 Task: Create in the project ArchiTech in Backlog an issue 'Implement multi-factor authentication for user login', assign it to team member softage.4@softage.net and change the status to IN PROGRESS. Create in the project ArchiTech in Backlog an issue 'Integrate a new payment gateway into an e-commerce website', assign it to team member softage.1@softage.net and change the status to IN PROGRESS
Action: Mouse moved to (185, 56)
Screenshot: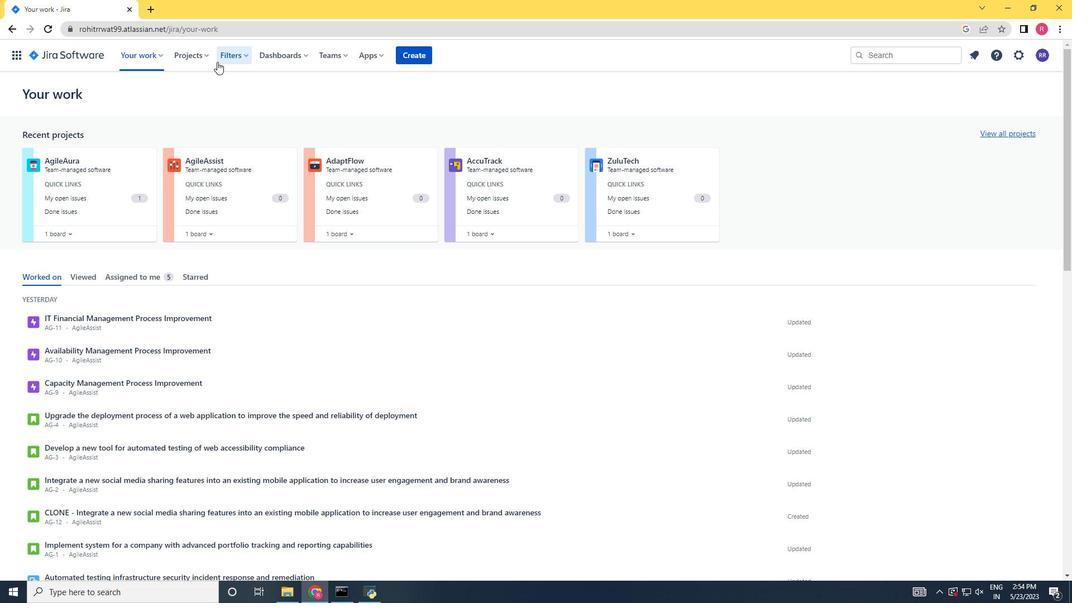 
Action: Mouse pressed left at (185, 56)
Screenshot: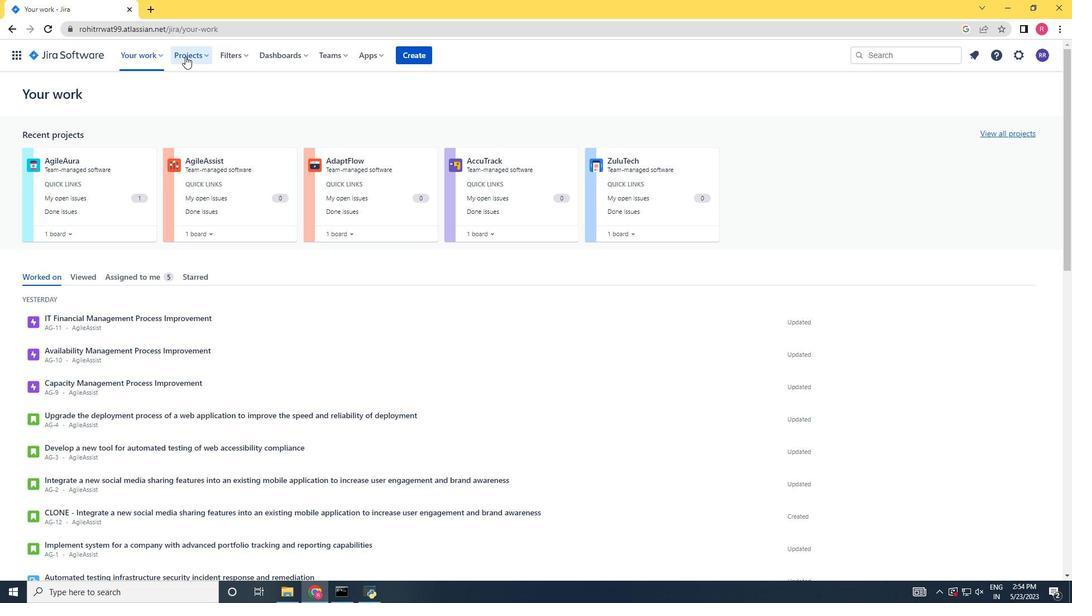 
Action: Mouse moved to (224, 104)
Screenshot: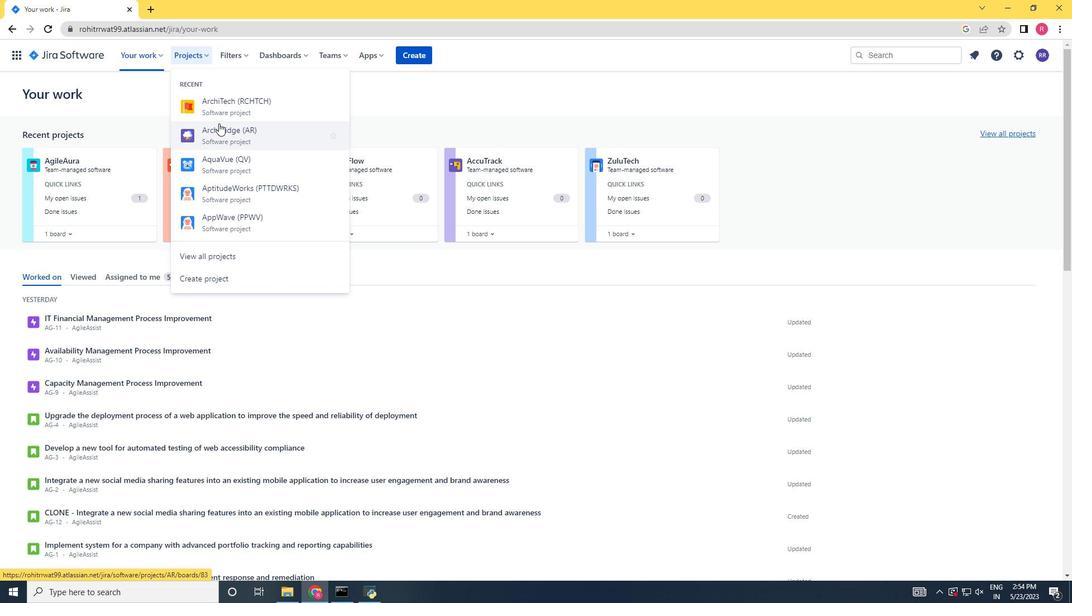 
Action: Mouse pressed left at (224, 104)
Screenshot: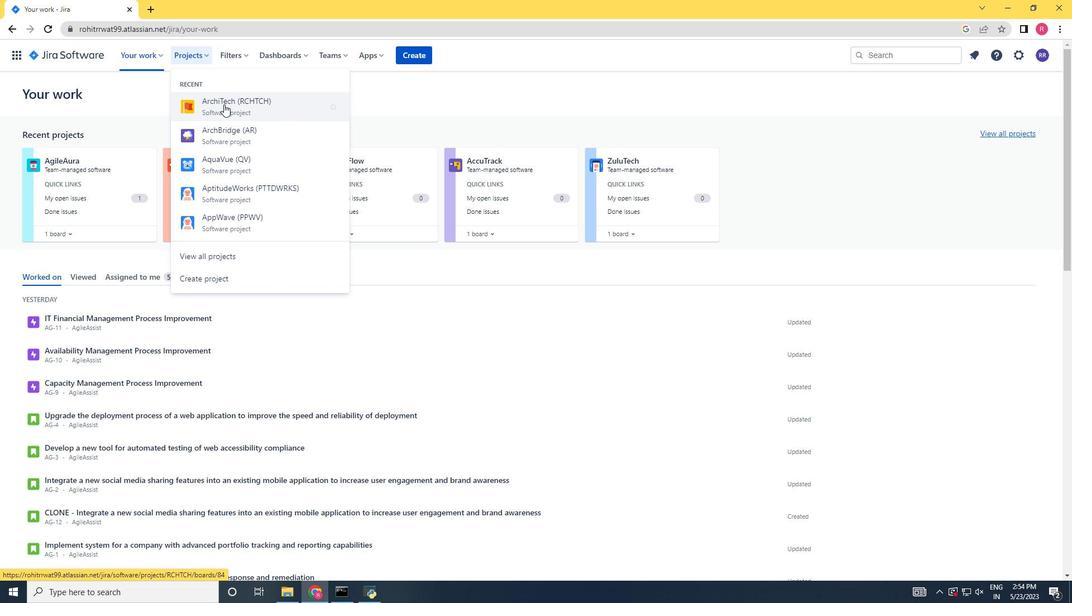 
Action: Mouse moved to (51, 176)
Screenshot: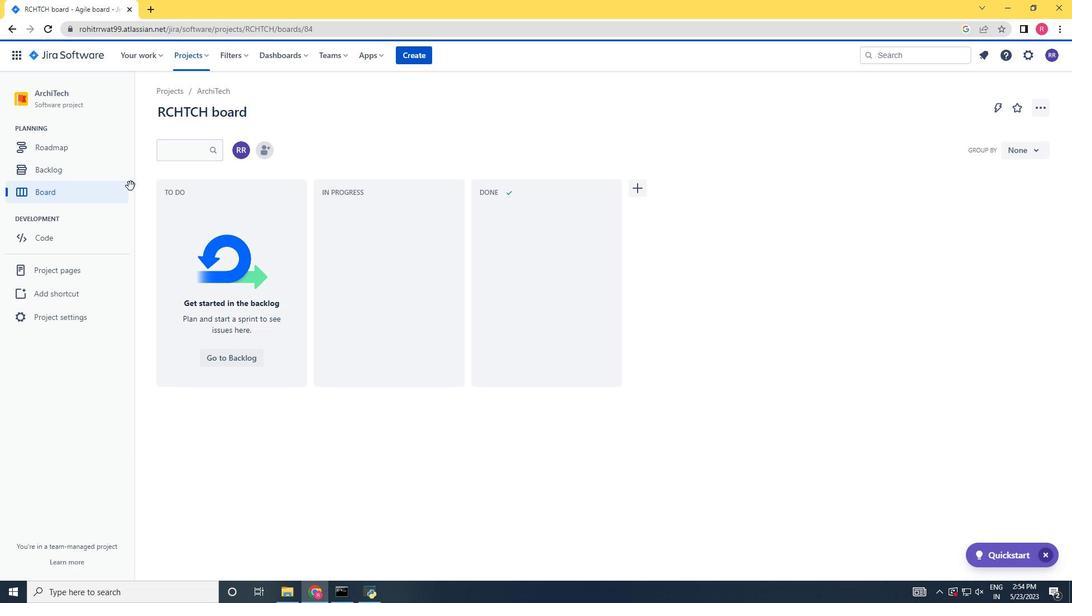 
Action: Mouse pressed left at (51, 176)
Screenshot: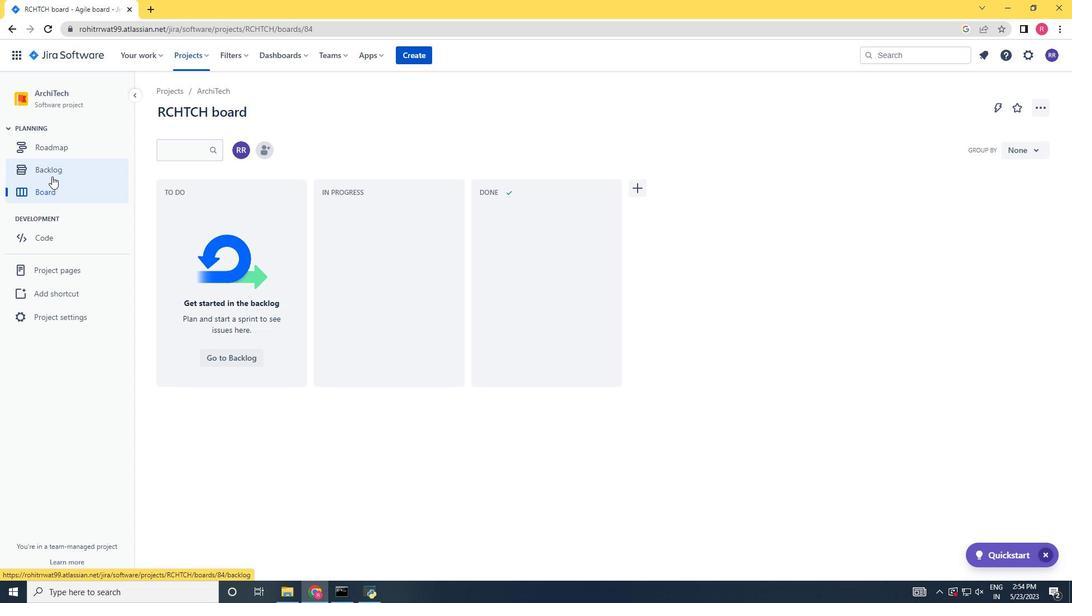 
Action: Mouse moved to (298, 176)
Screenshot: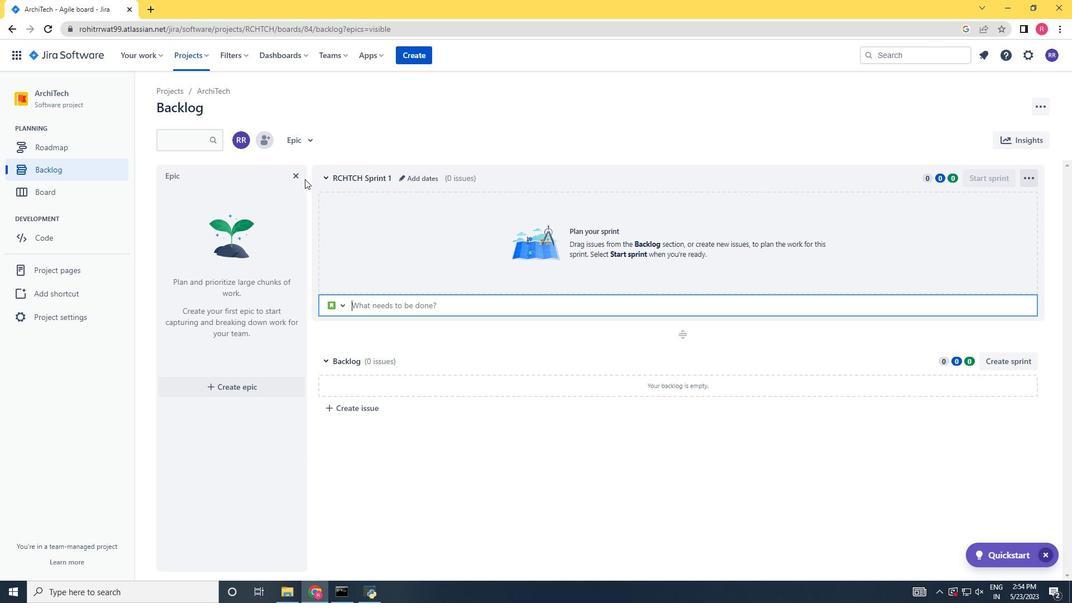 
Action: Mouse pressed left at (298, 176)
Screenshot: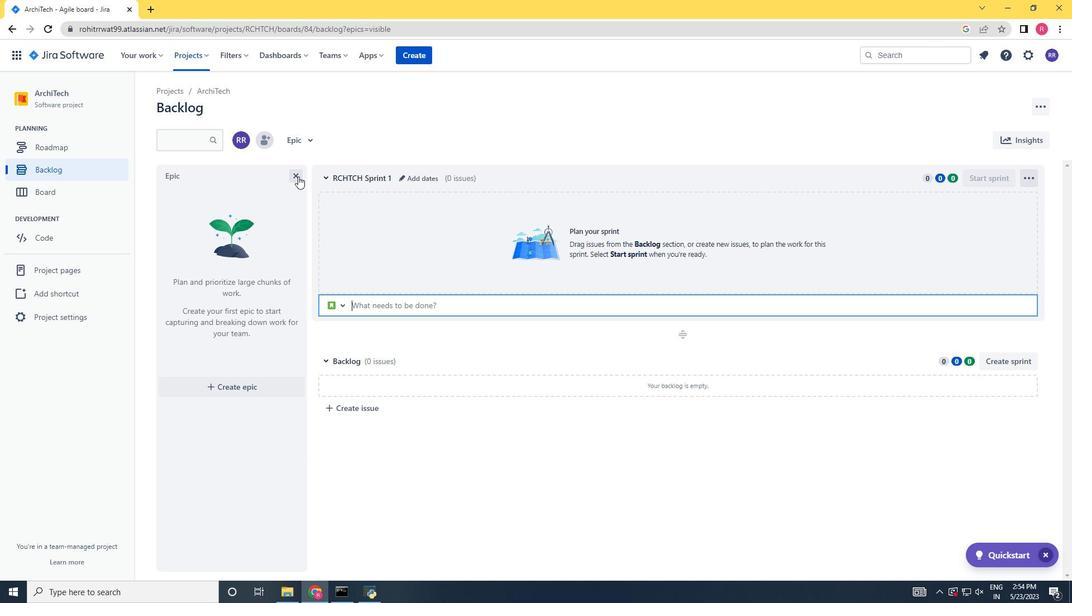 
Action: Mouse moved to (197, 408)
Screenshot: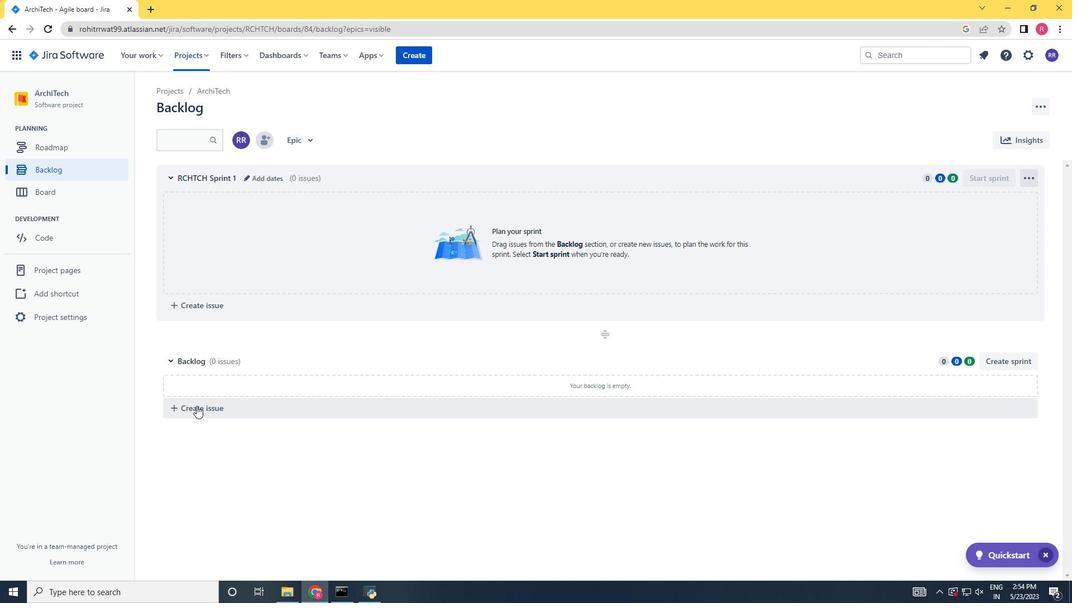 
Action: Mouse pressed left at (197, 408)
Screenshot: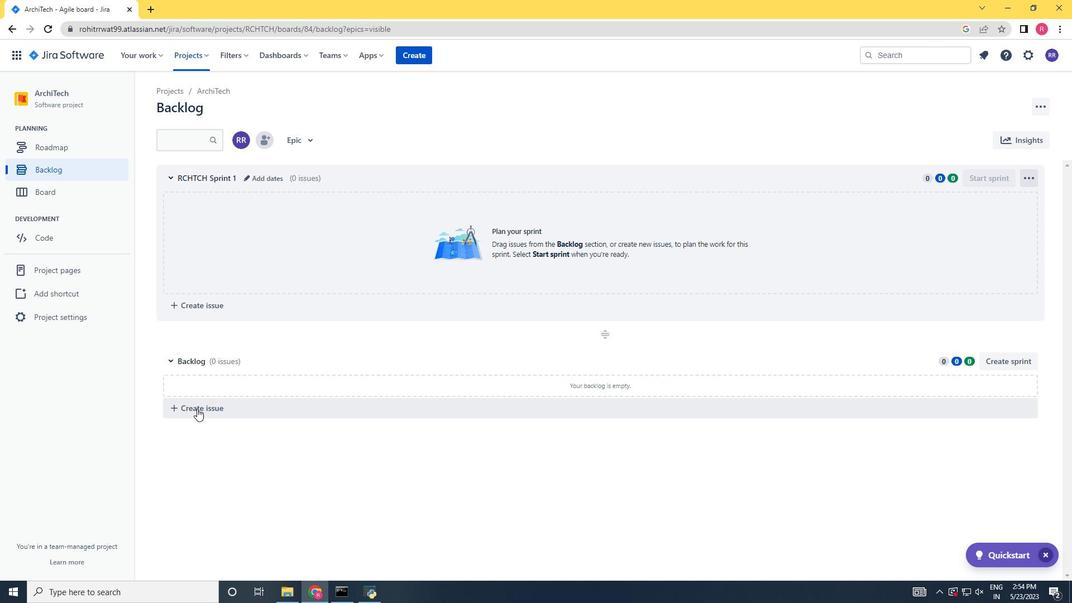 
Action: Mouse moved to (353, 255)
Screenshot: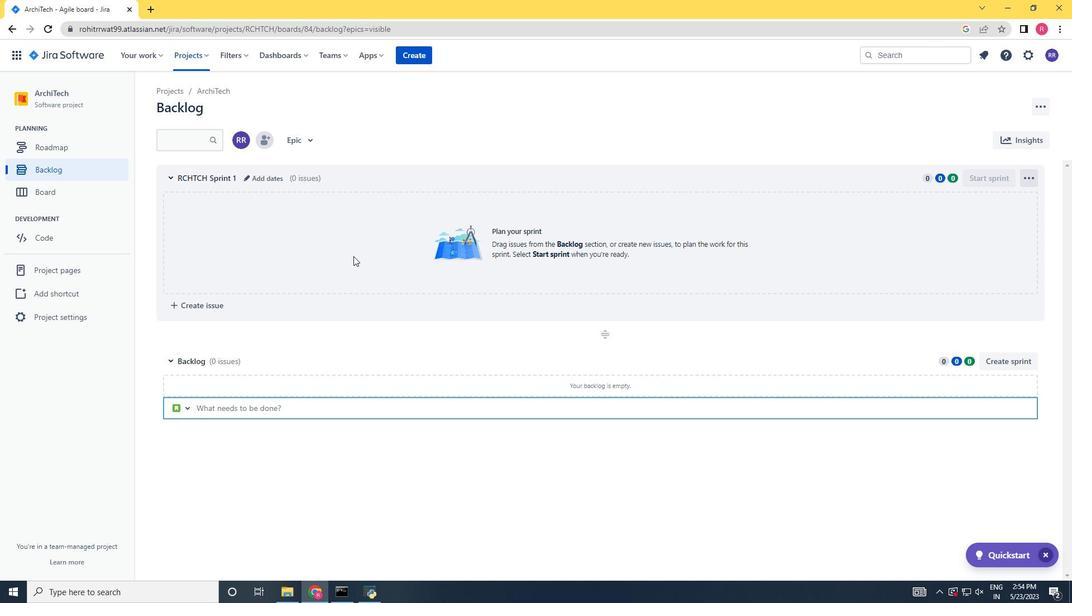 
Action: Mouse scrolled (353, 255) with delta (0, 0)
Screenshot: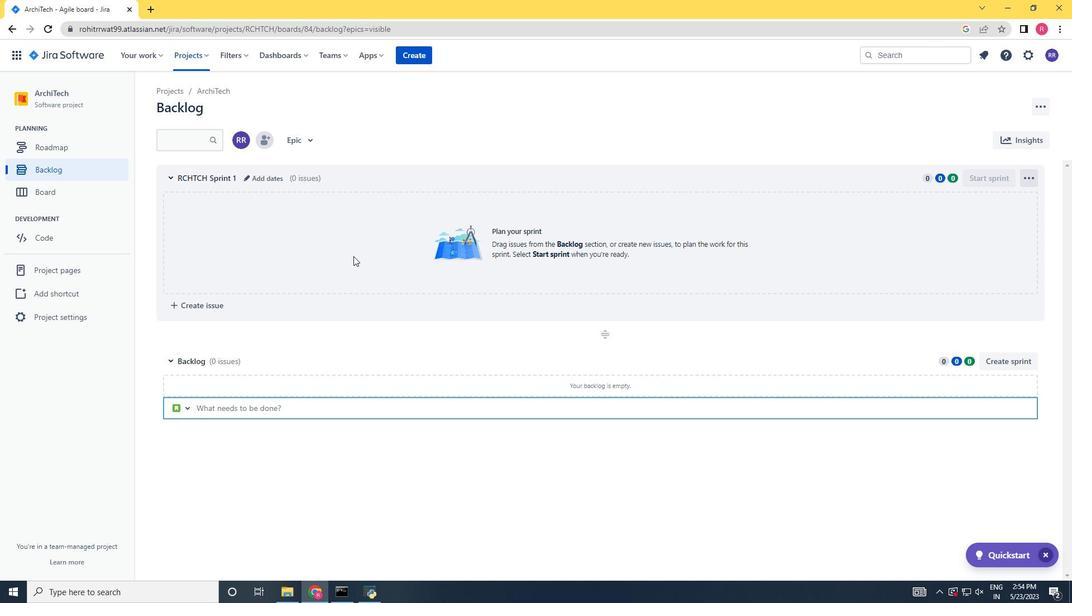 
Action: Mouse scrolled (353, 255) with delta (0, 0)
Screenshot: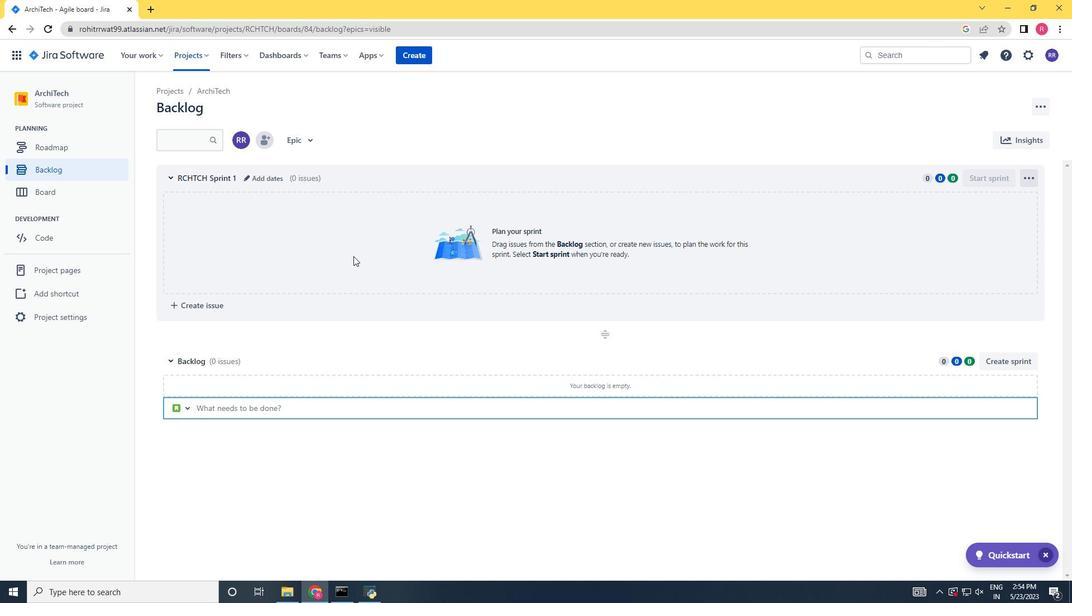 
Action: Mouse scrolled (353, 255) with delta (0, 0)
Screenshot: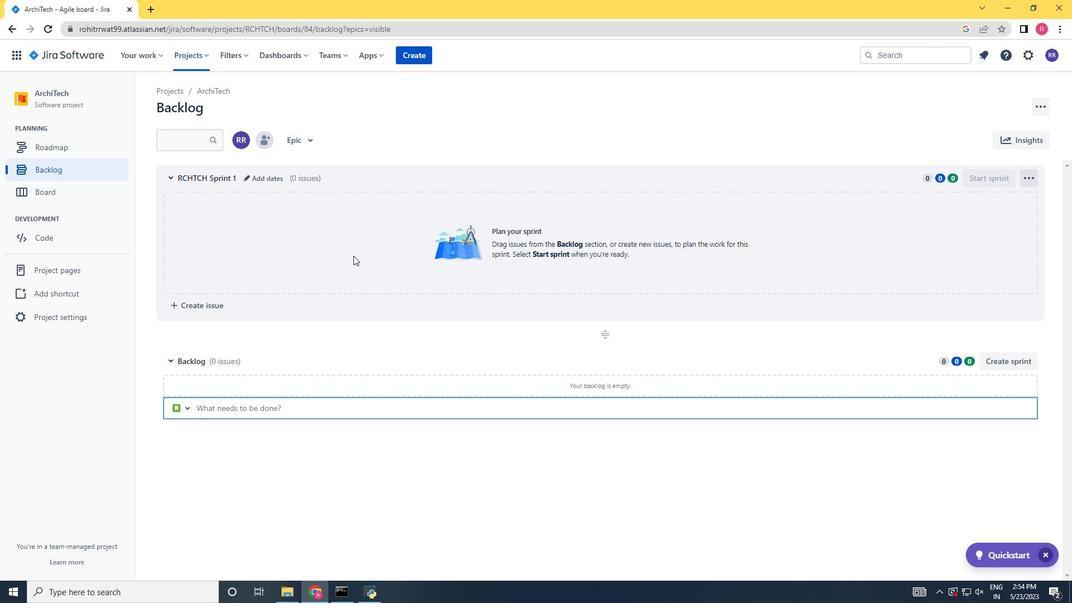 
Action: Key pressed <Key.shift_r>Implement<Key.space>multi-factor<Key.space>authentication<Key.space>for<Key.space>user<Key.space>login<Key.space><Key.enter>
Screenshot: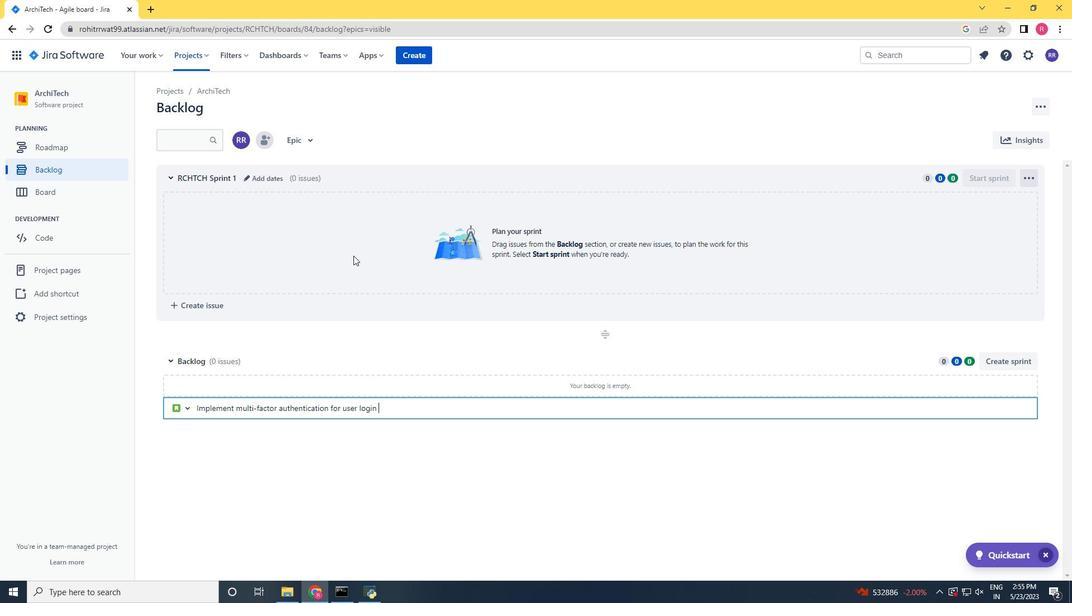 
Action: Mouse moved to (977, 385)
Screenshot: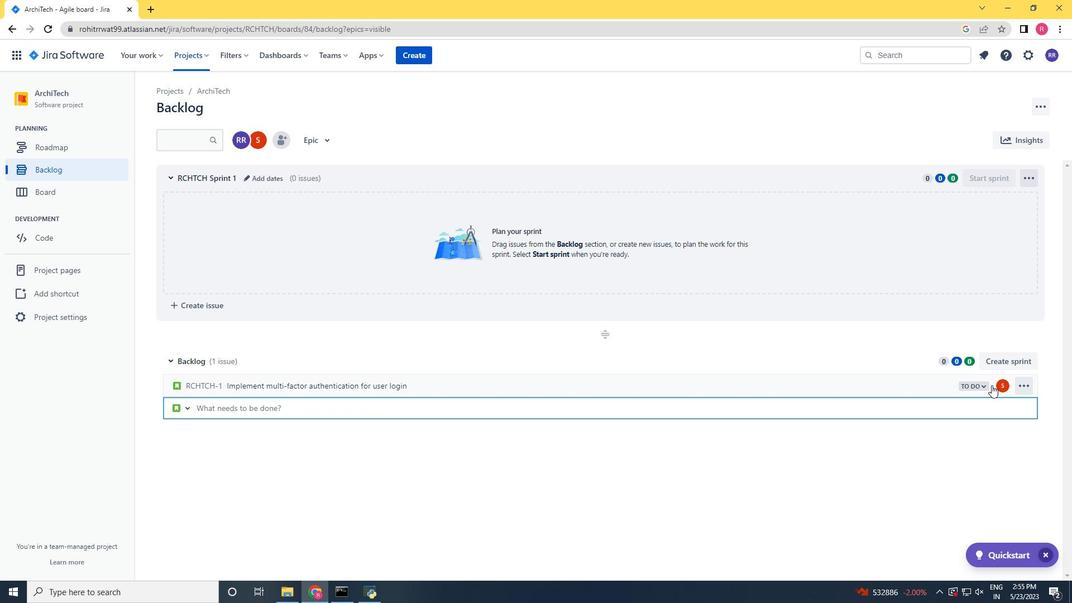 
Action: Mouse pressed left at (977, 385)
Screenshot: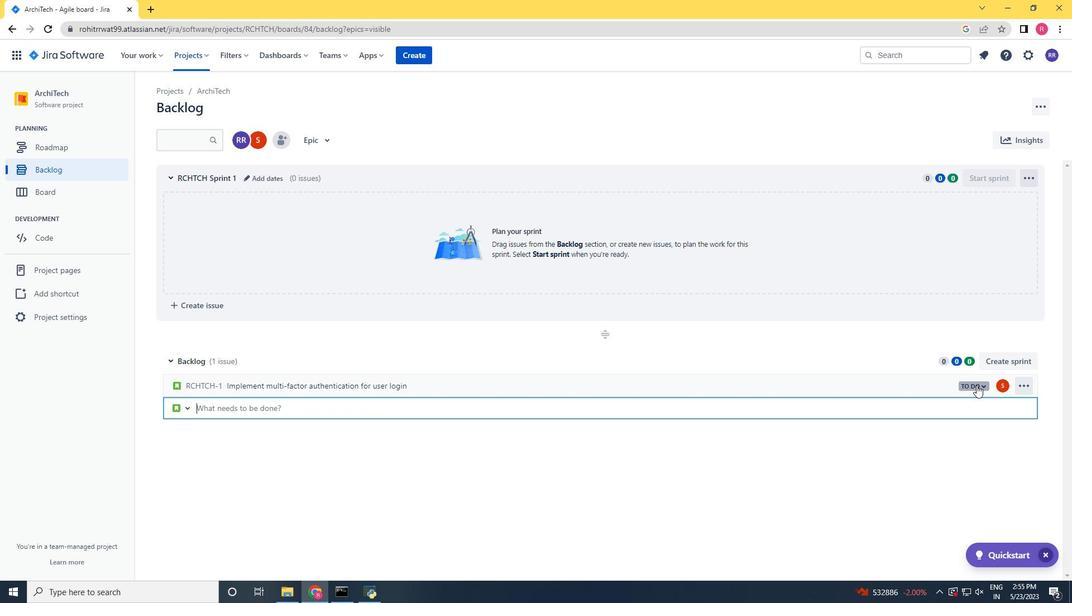
Action: Mouse moved to (898, 407)
Screenshot: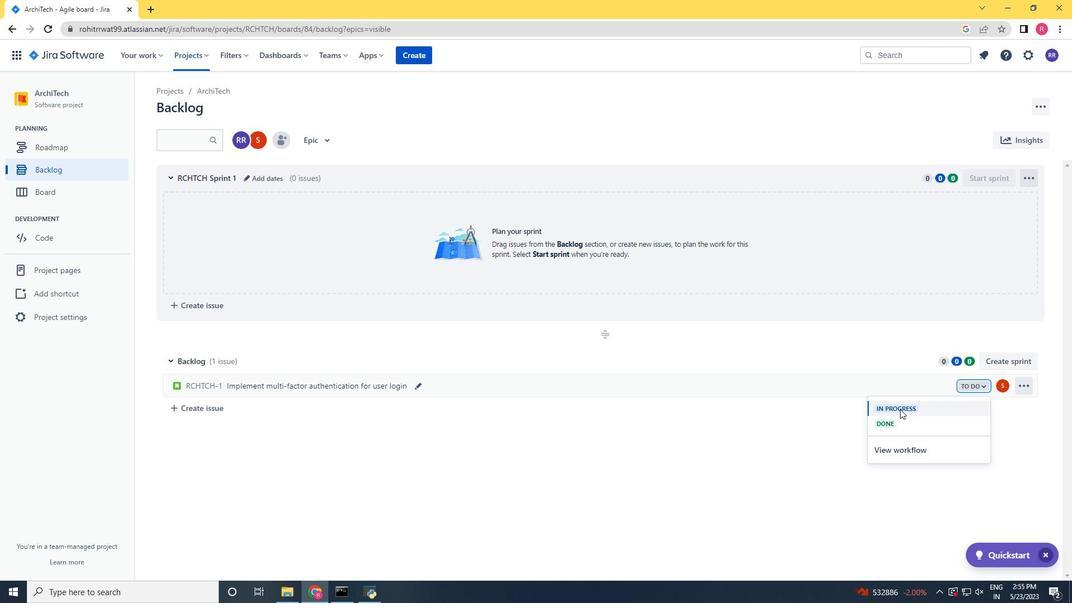 
Action: Mouse pressed left at (898, 407)
Screenshot: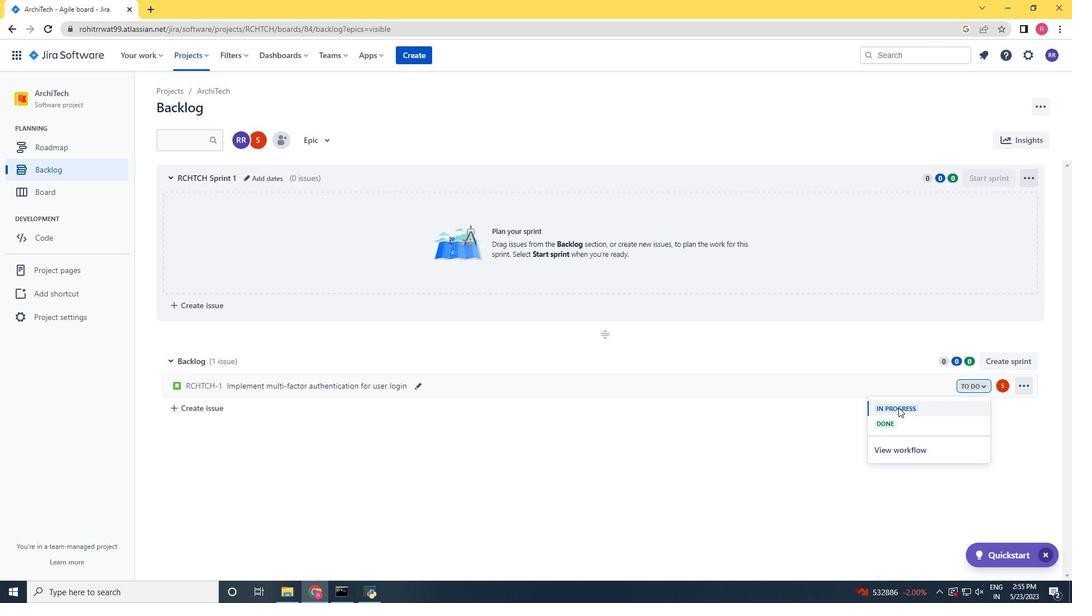 
Action: Mouse moved to (211, 406)
Screenshot: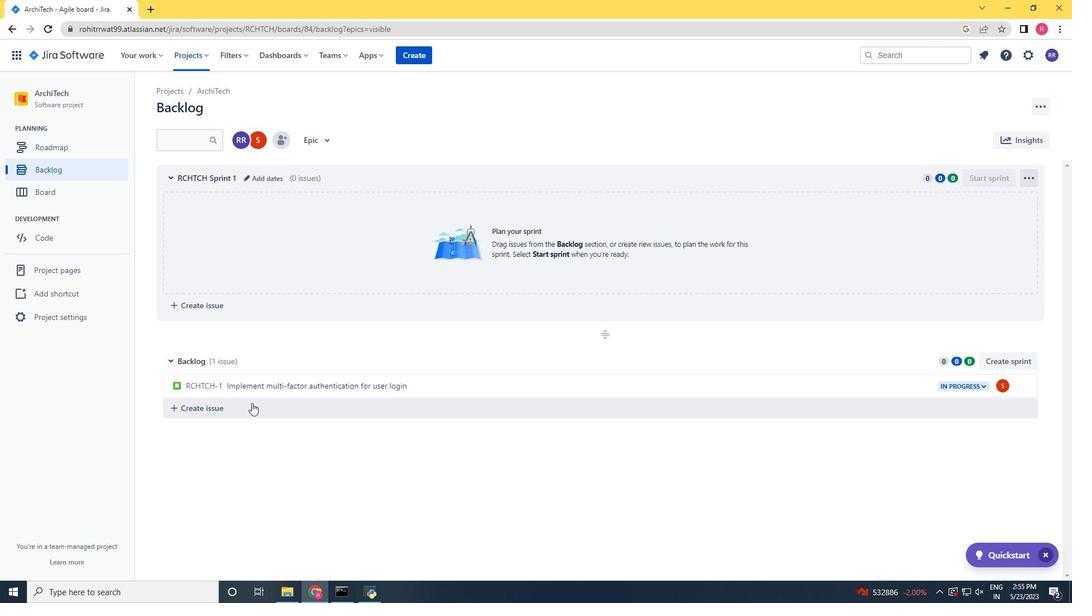 
Action: Mouse pressed left at (211, 406)
Screenshot: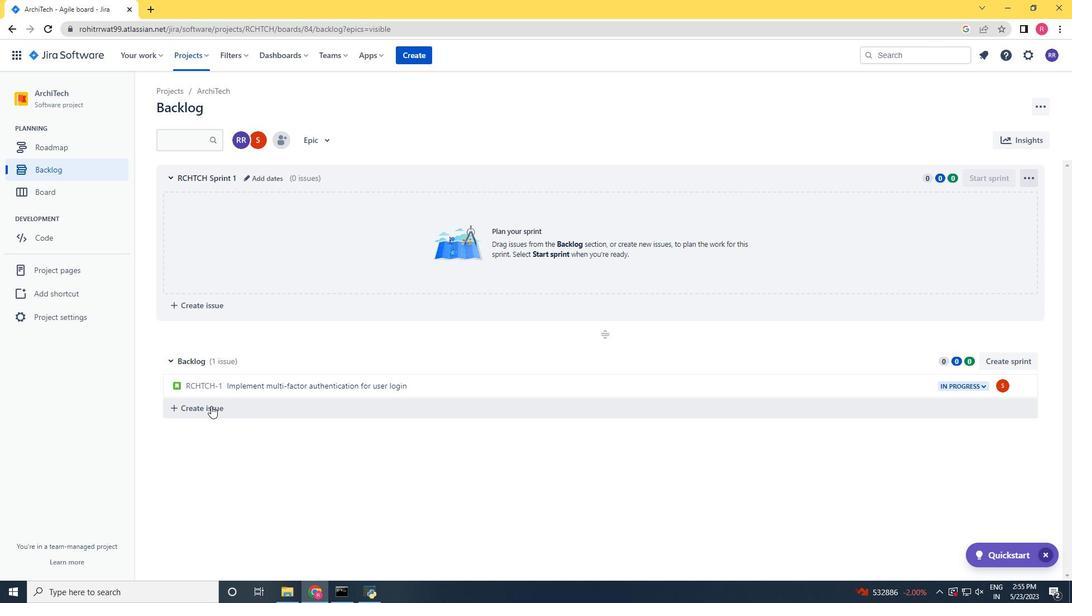 
Action: Key pressed <Key.shift_r>n<Key.backspace><Key.shift_r><Key.shift_r><Key.shift_r><Key.shift_r><Key.shift_r>Integrate<Key.space>a<Key.space>new<Key.space>payment<Key.space>gatewa<Key.space><Key.backspace>y<Key.space>into<Key.space>an<Key.space>e-commerce<Key.space>website<Key.enter>
Screenshot: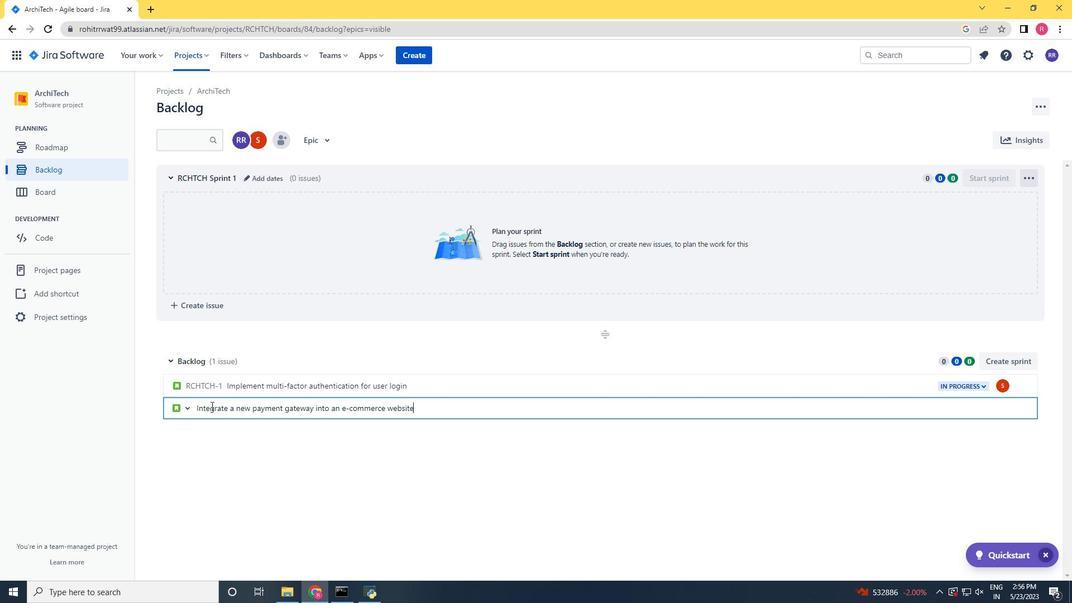 
Action: Mouse moved to (1004, 409)
Screenshot: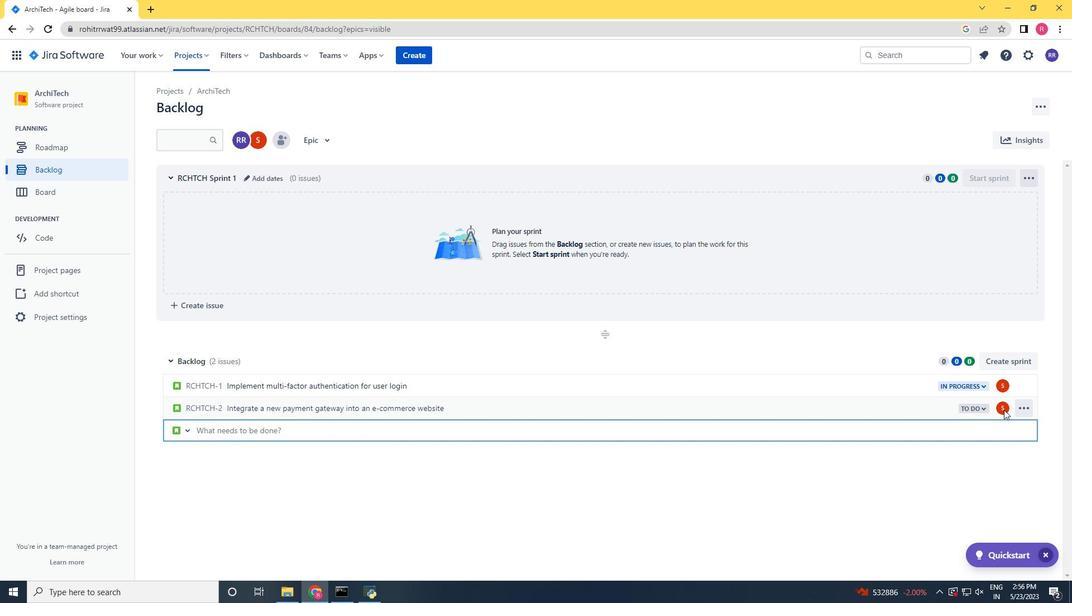 
Action: Mouse pressed left at (1004, 409)
Screenshot: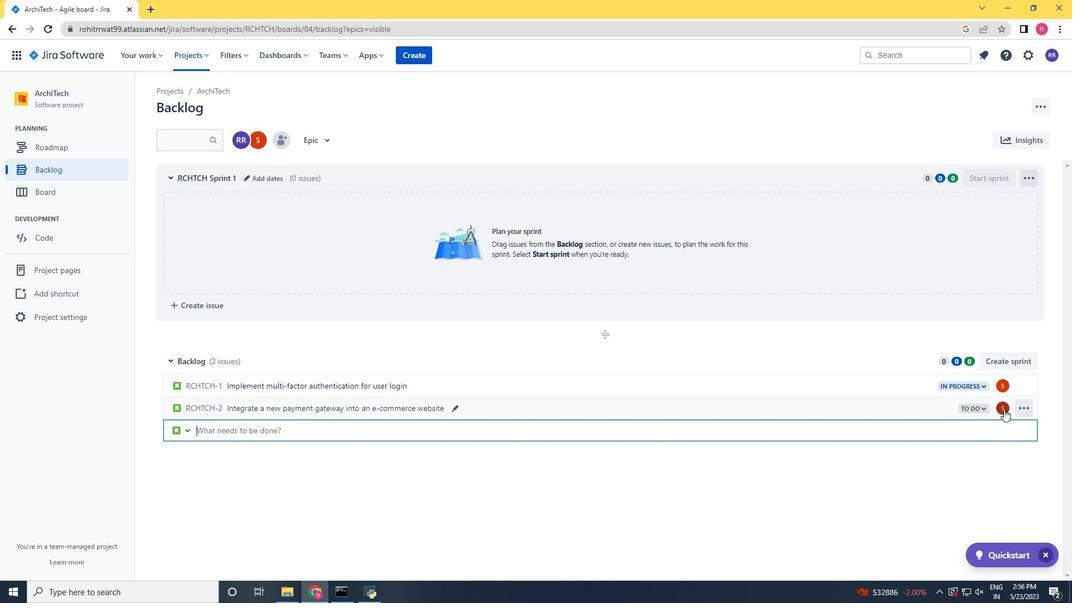 
Action: Key pressed softae<Key.backspace><Key.backspace>
Screenshot: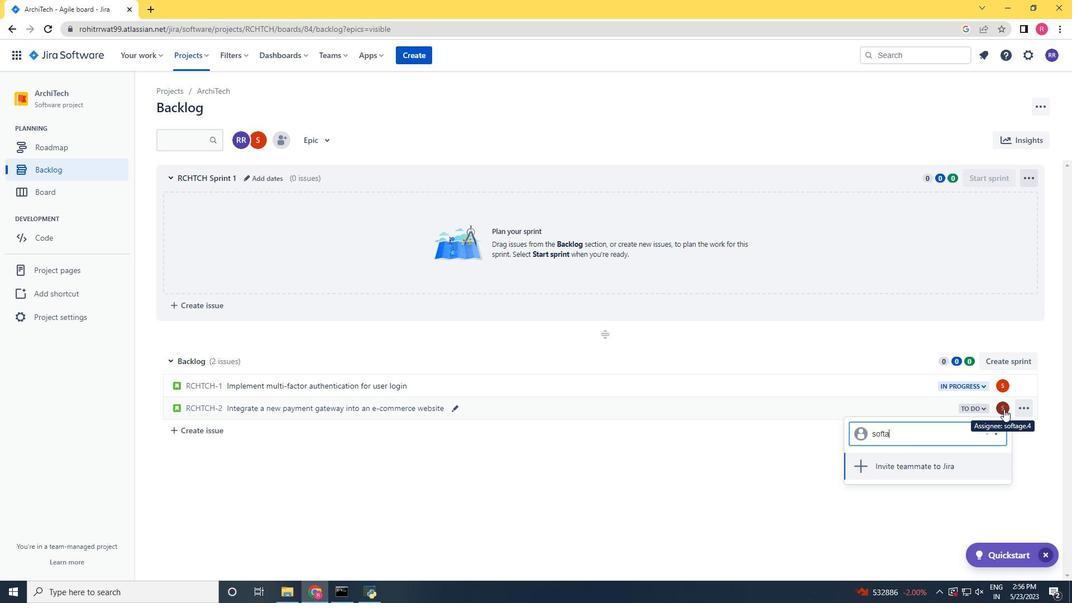 
Action: Mouse moved to (898, 488)
Screenshot: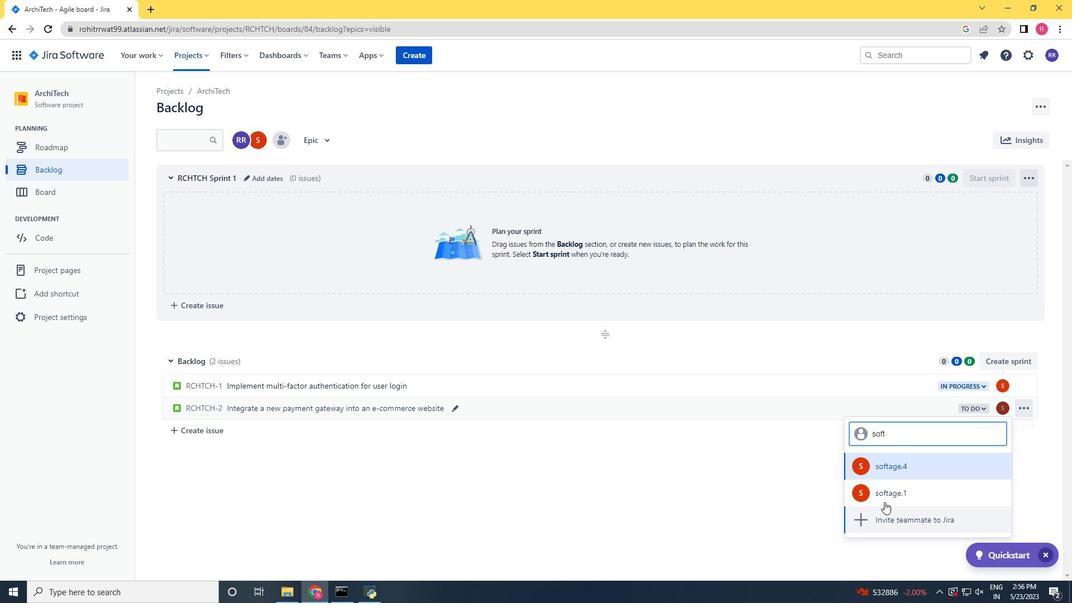 
Action: Mouse pressed left at (898, 488)
Screenshot: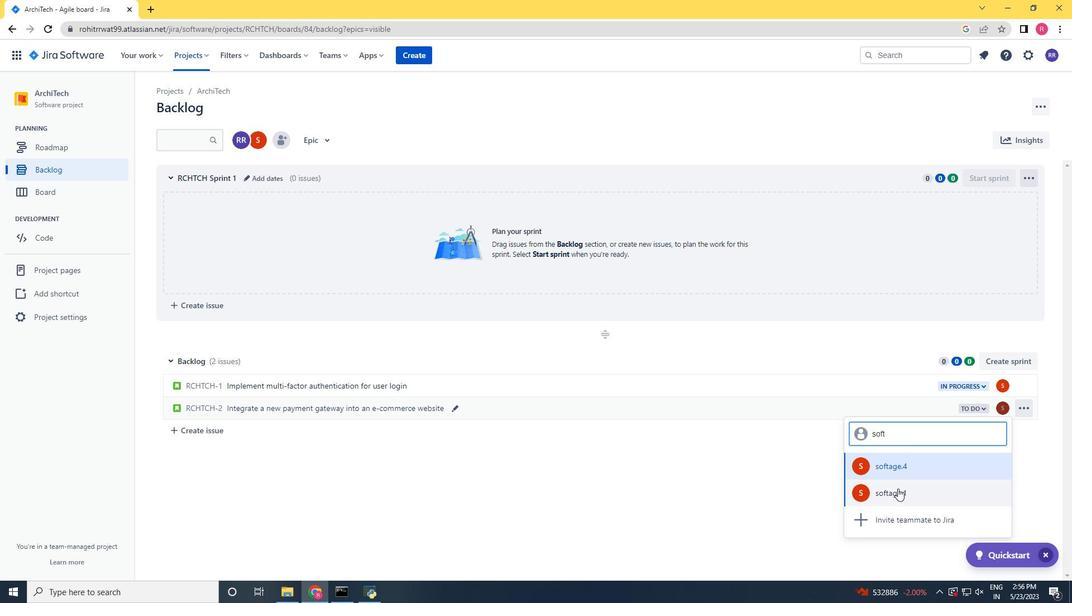 
Action: Mouse moved to (970, 406)
Screenshot: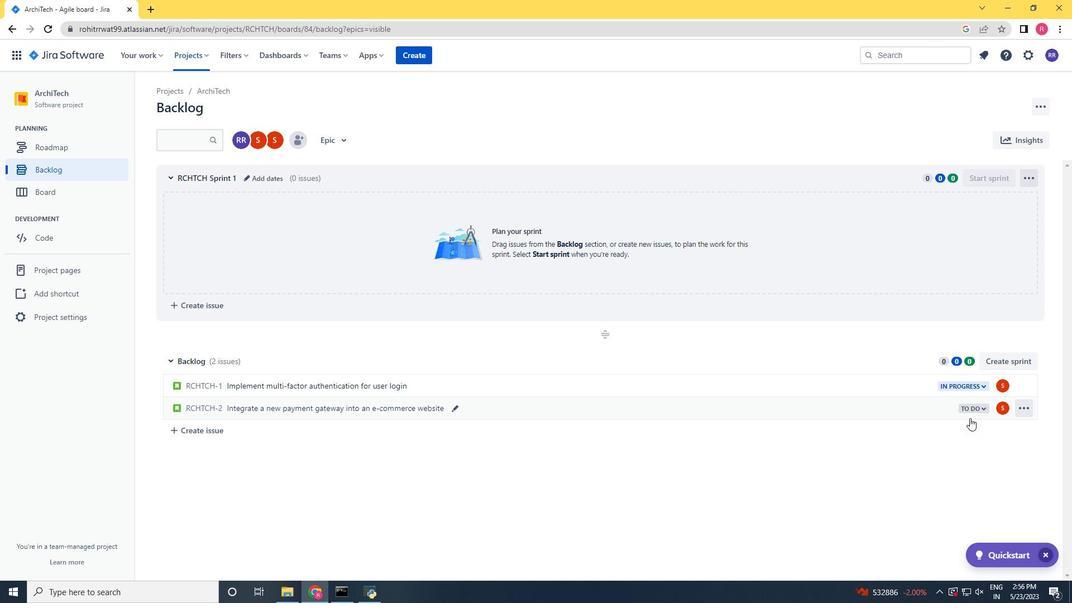 
Action: Mouse pressed left at (970, 406)
Screenshot: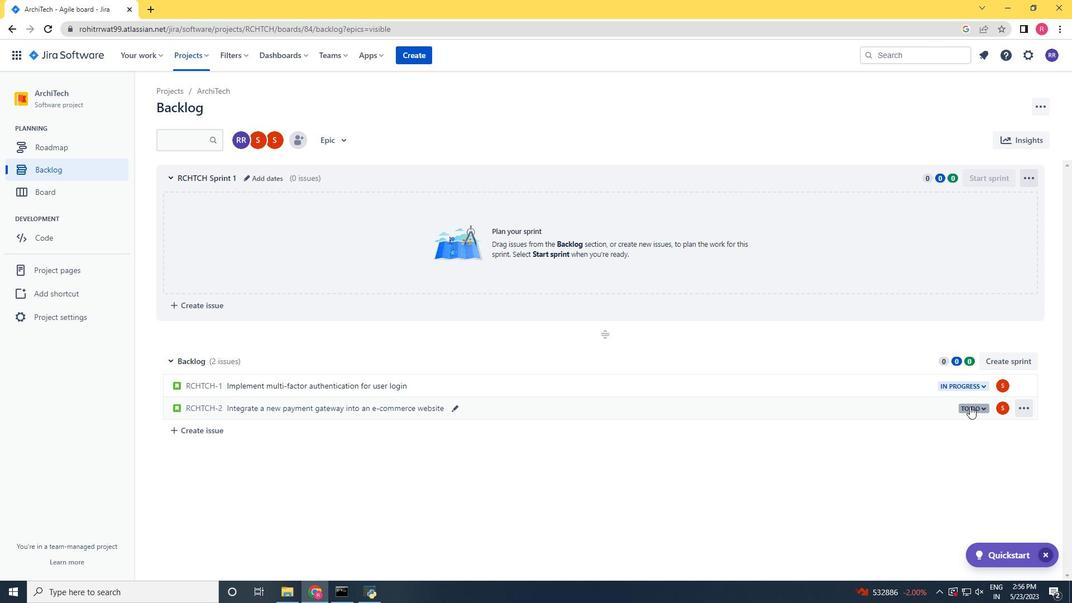 
Action: Mouse moved to (913, 429)
Screenshot: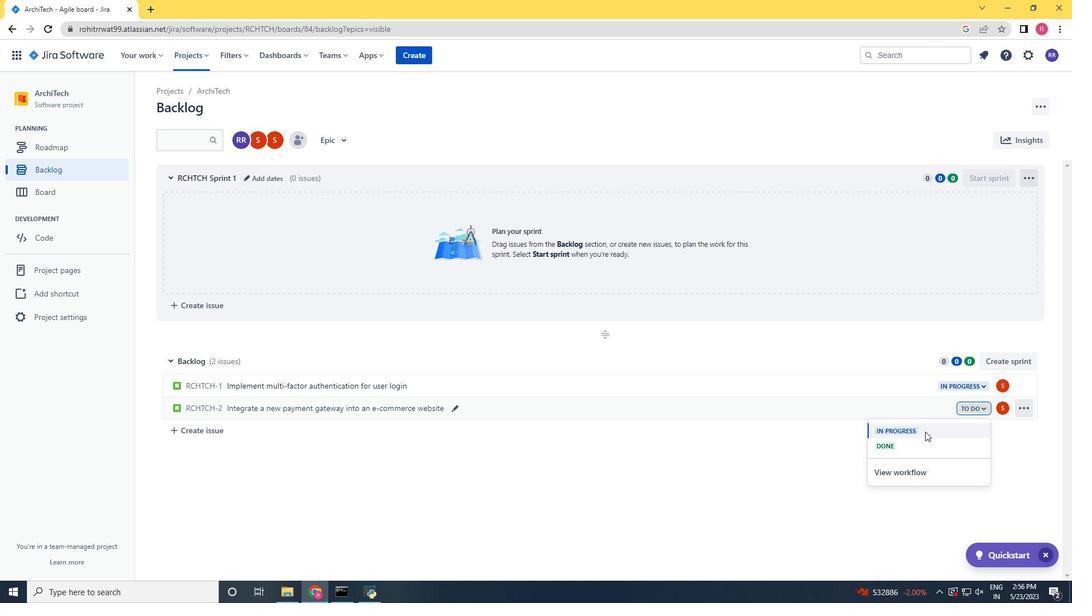 
Action: Mouse pressed left at (913, 429)
Screenshot: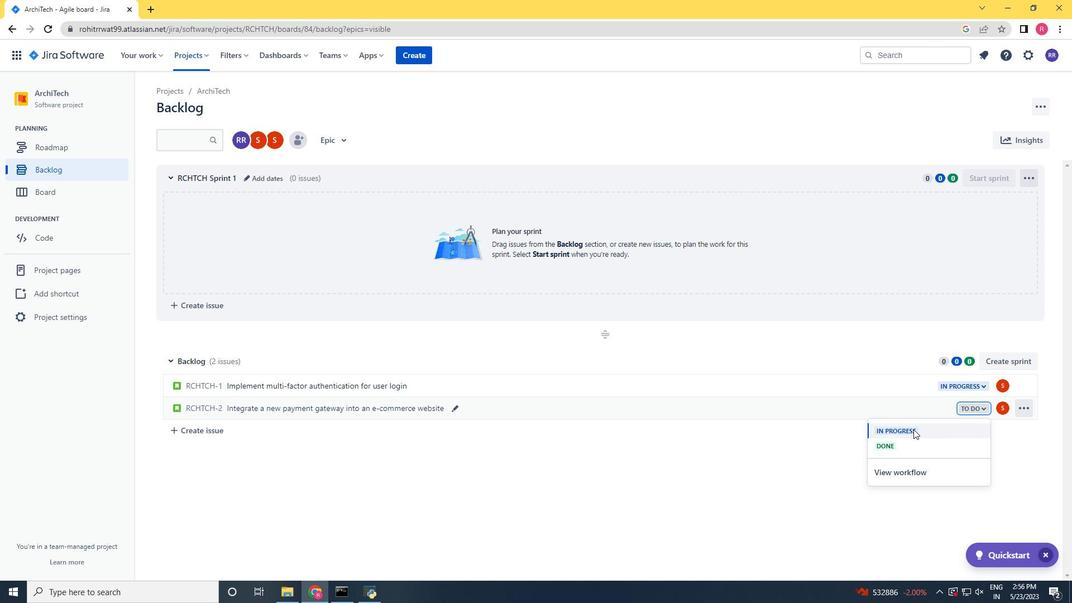 
